 Task: Use the formula "ADD" in spreadsheet "Project protfolio".
Action: Mouse moved to (689, 108)
Screenshot: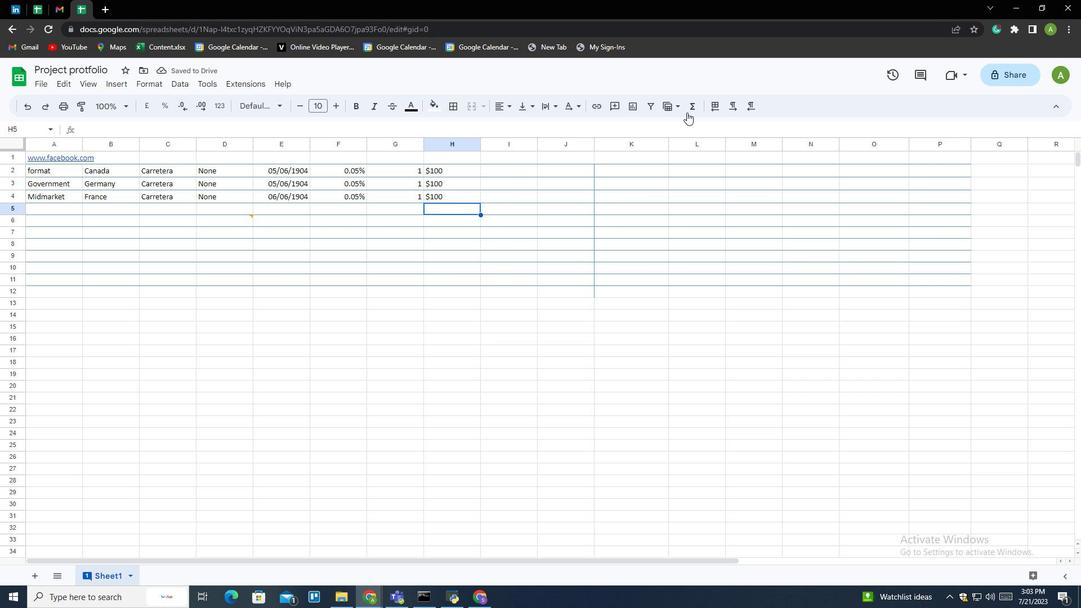 
Action: Mouse pressed left at (689, 108)
Screenshot: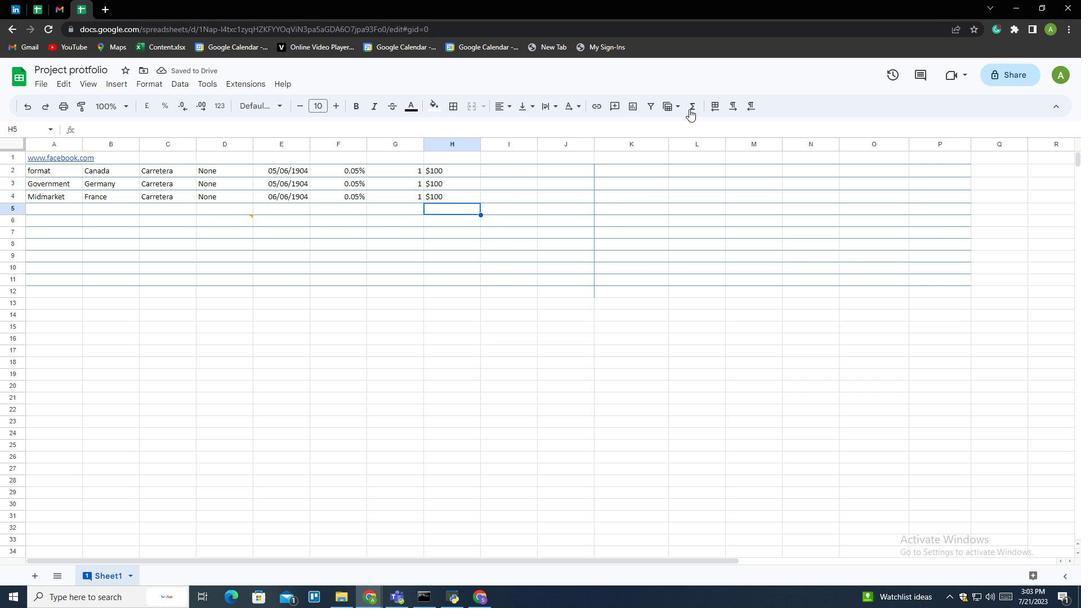 
Action: Mouse moved to (711, 228)
Screenshot: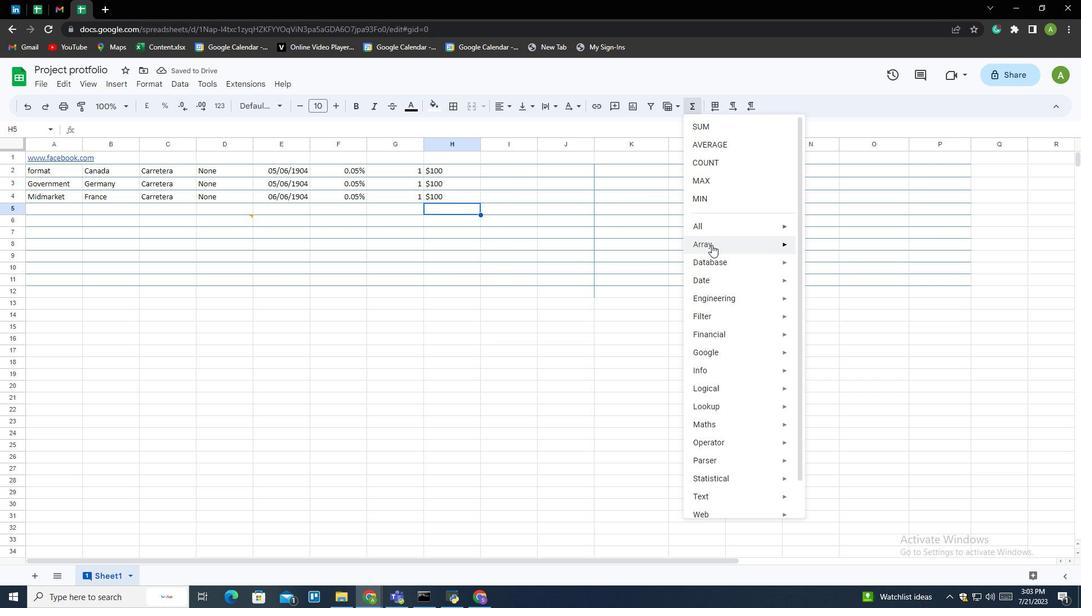 
Action: Mouse pressed left at (711, 228)
Screenshot: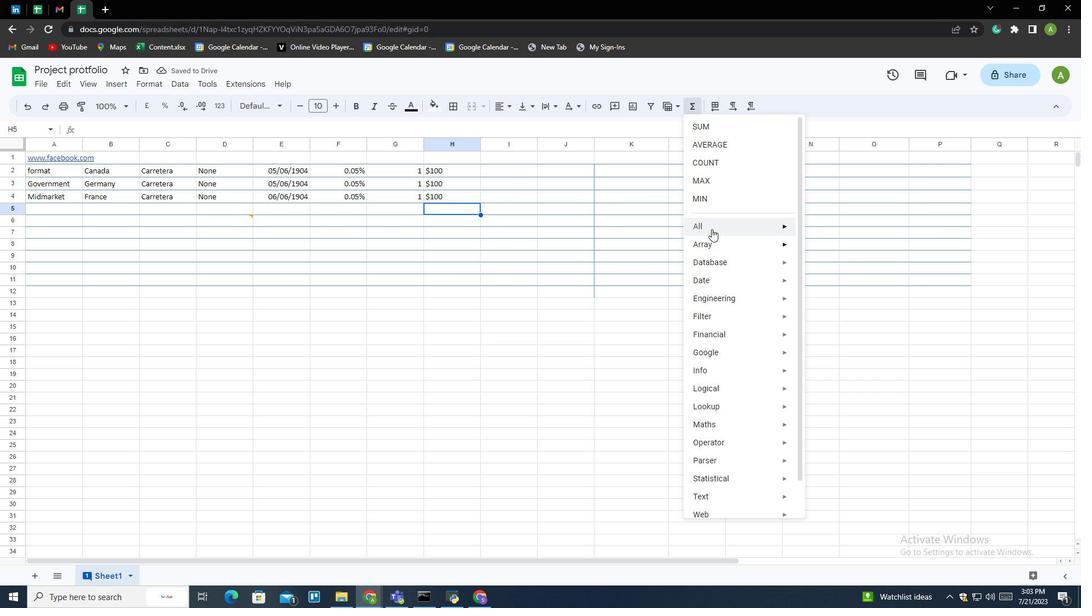 
Action: Mouse moved to (829, 179)
Screenshot: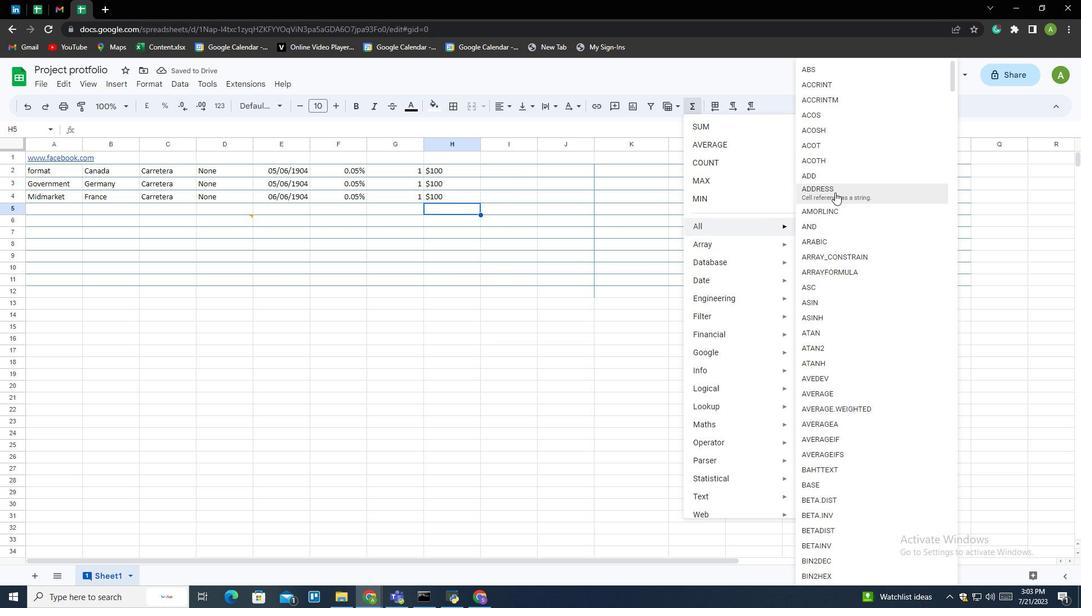 
Action: Mouse pressed left at (829, 179)
Screenshot: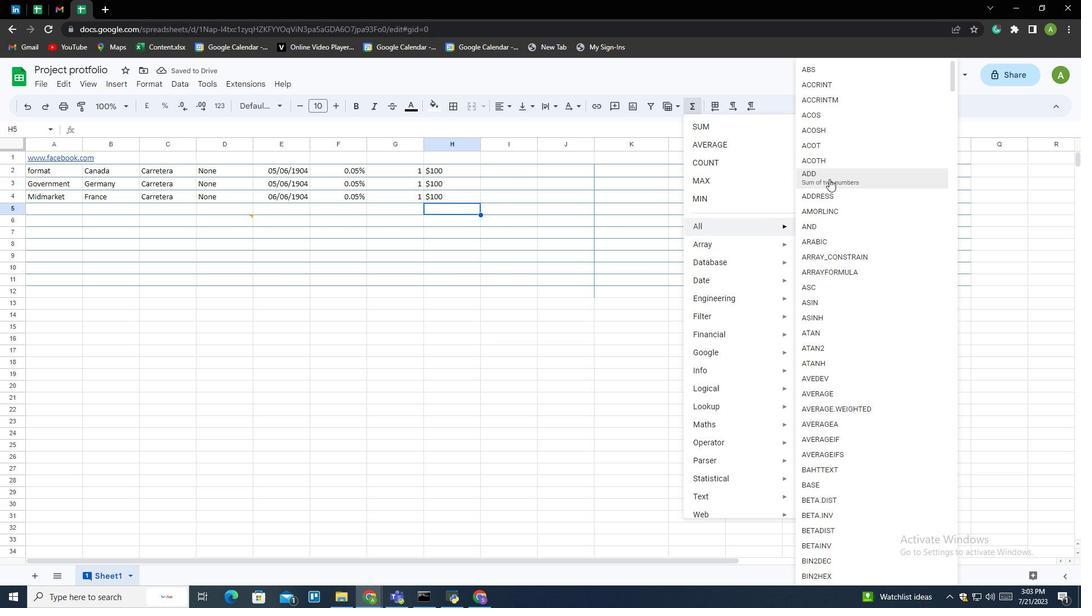 
Action: Mouse moved to (407, 171)
Screenshot: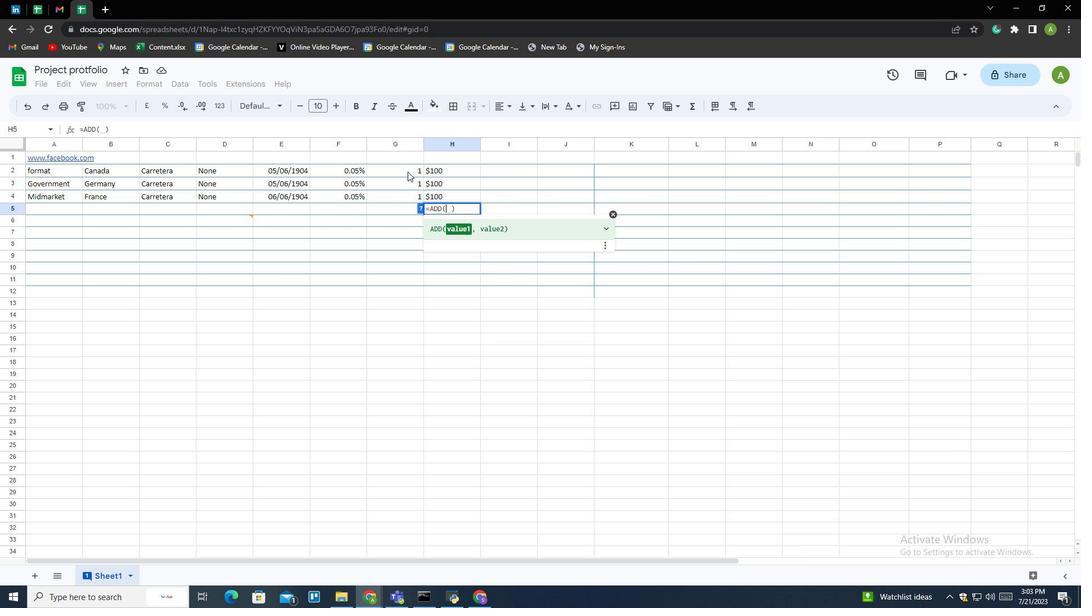 
Action: Mouse pressed left at (407, 171)
Screenshot: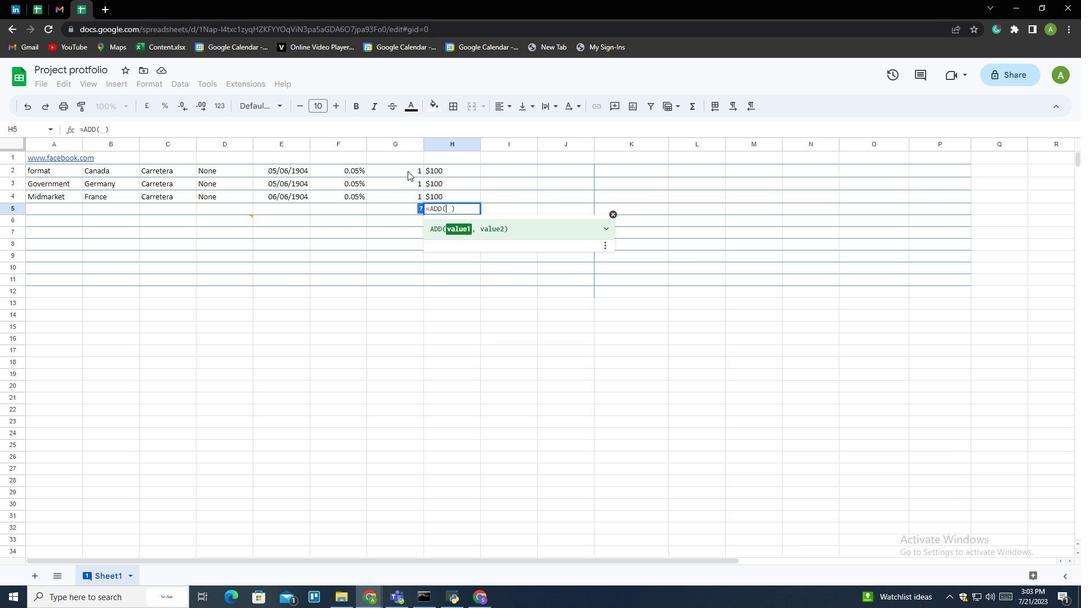 
Action: Mouse moved to (410, 183)
Screenshot: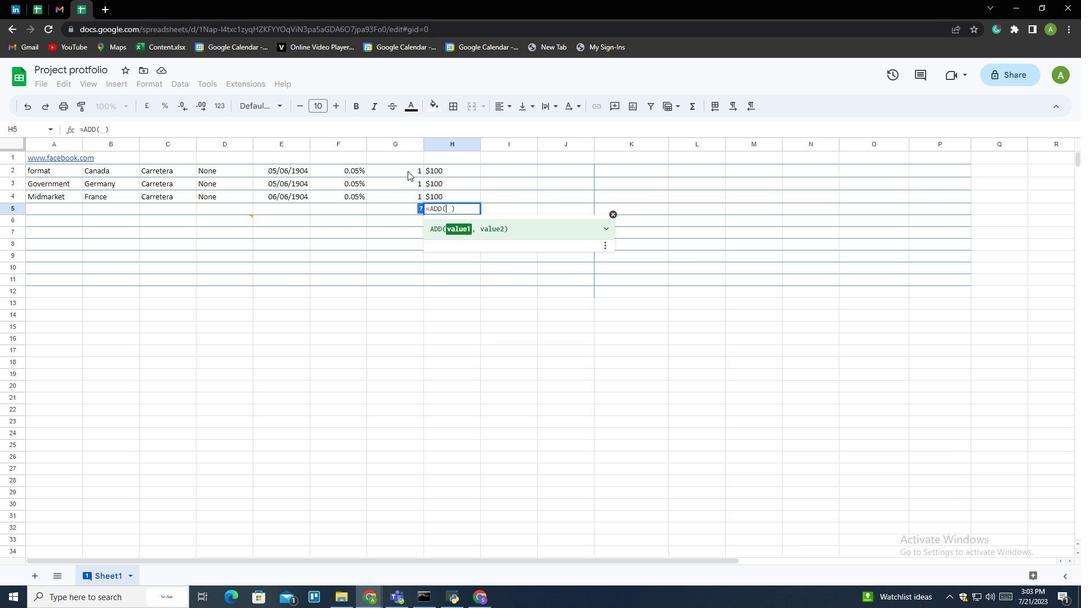 
Action: Mouse pressed left at (410, 183)
Screenshot: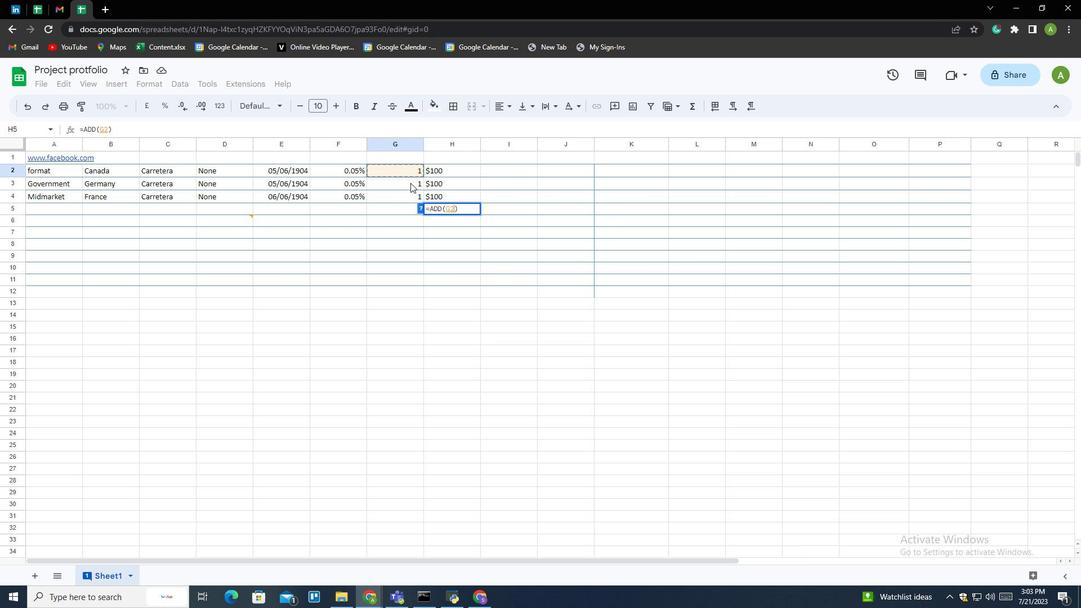 
Action: Mouse moved to (413, 186)
Screenshot: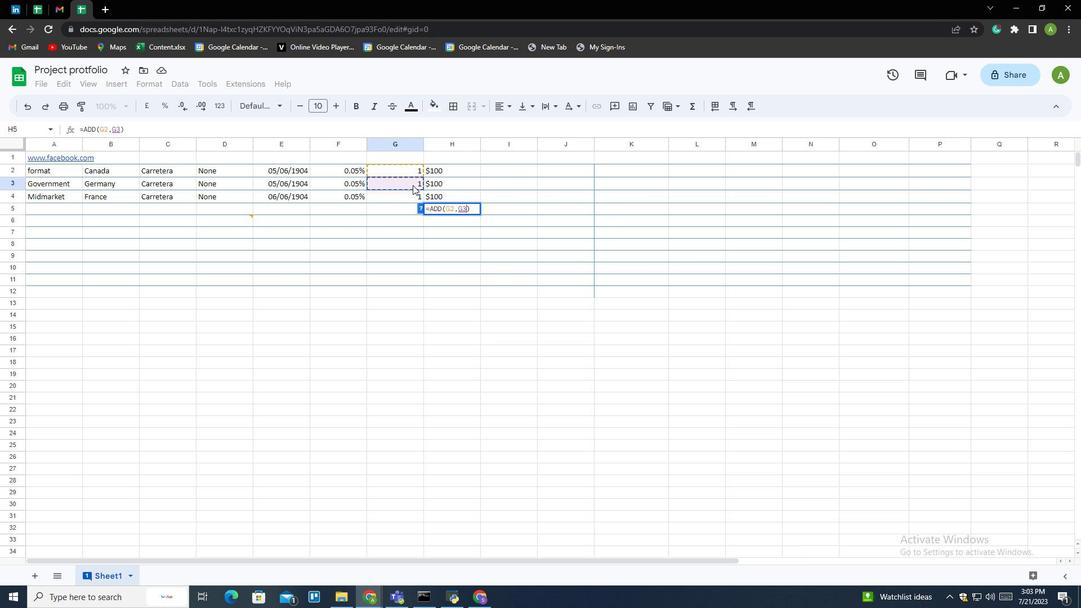 
Action: Key pressed <Key.enter>
Screenshot: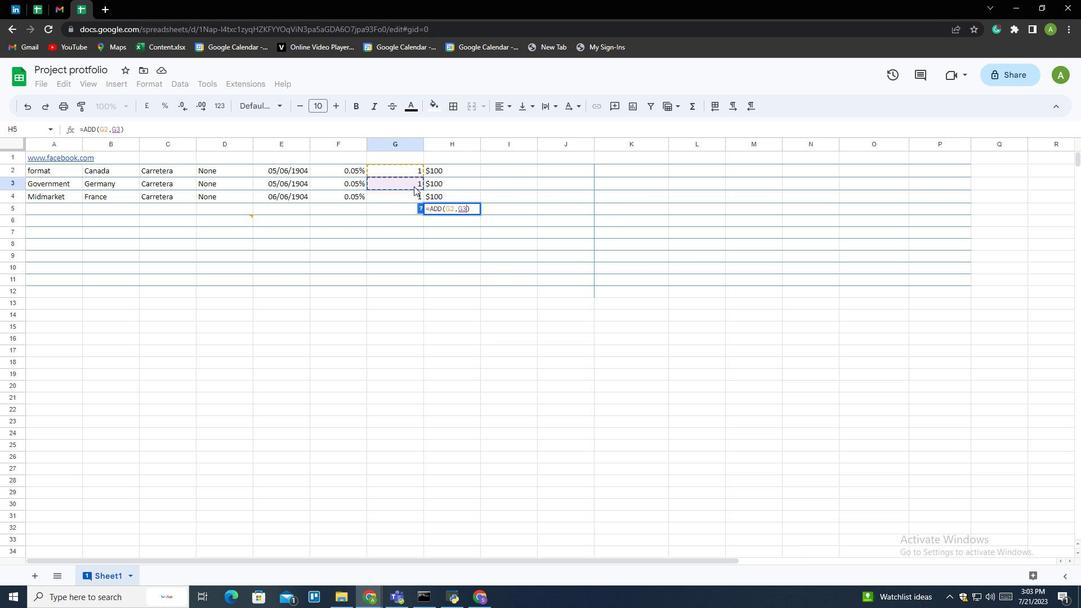 
